 Task: Create a task  Create a new online booking system for a salon or spa , assign it to team member softage.4@softage.net in the project AgileLogic and update the status of the task to  On Track  , set the priority of the task to High
Action: Mouse moved to (107, 359)
Screenshot: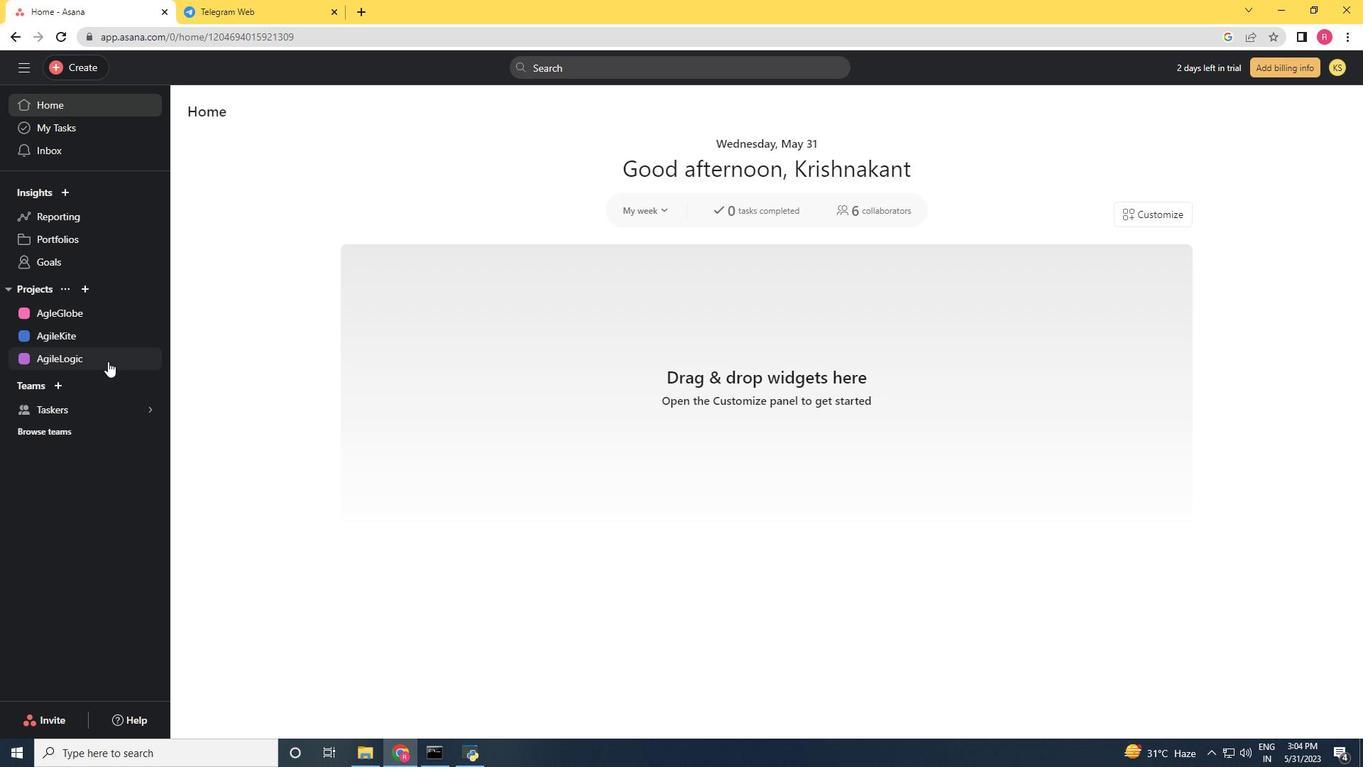 
Action: Mouse pressed left at (107, 359)
Screenshot: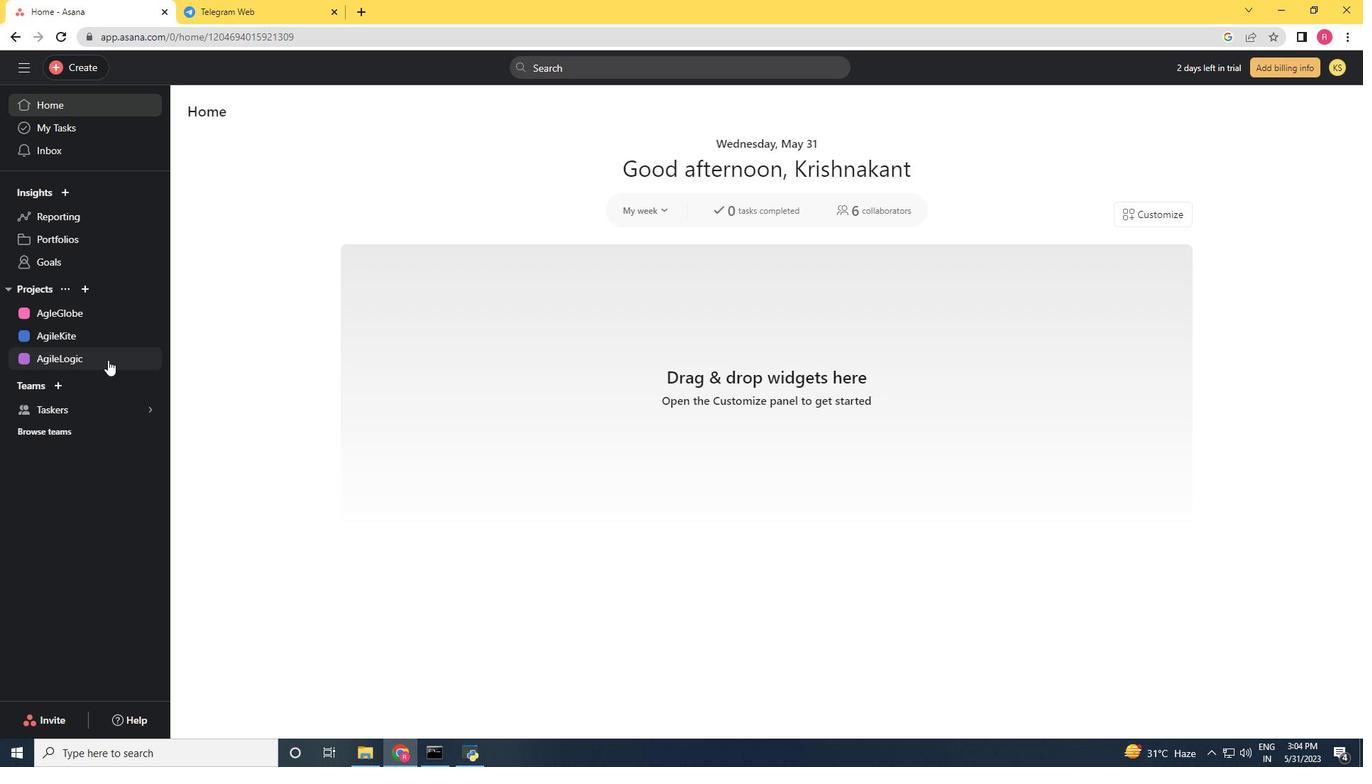 
Action: Mouse moved to (88, 67)
Screenshot: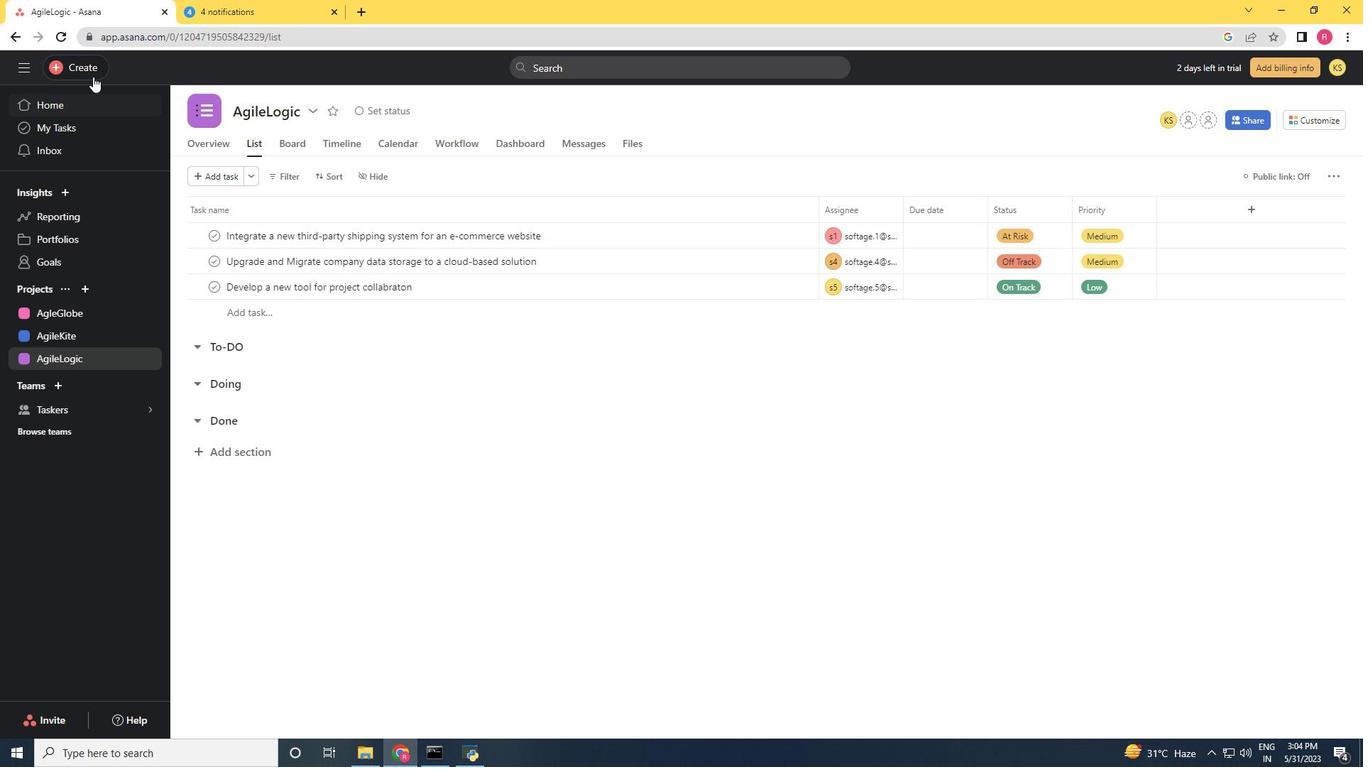 
Action: Mouse pressed left at (88, 67)
Screenshot: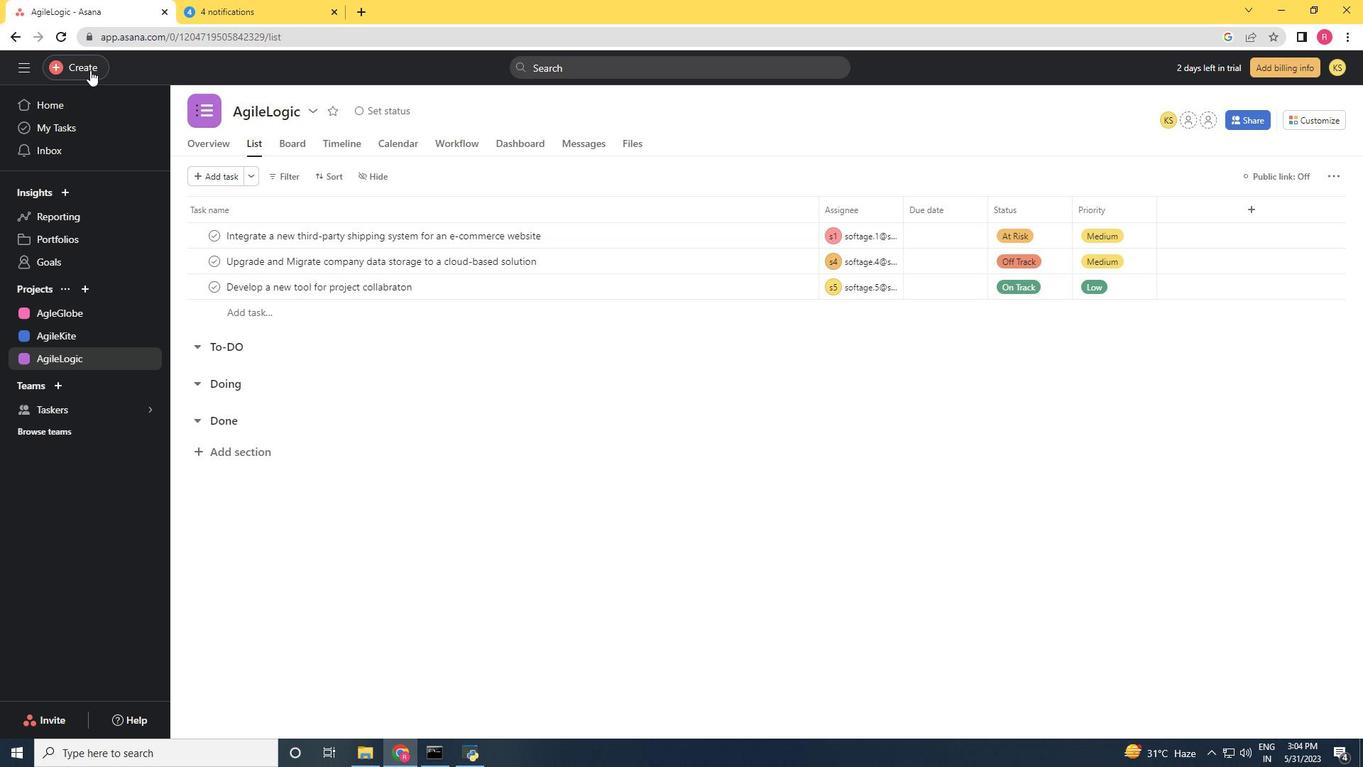 
Action: Mouse moved to (153, 80)
Screenshot: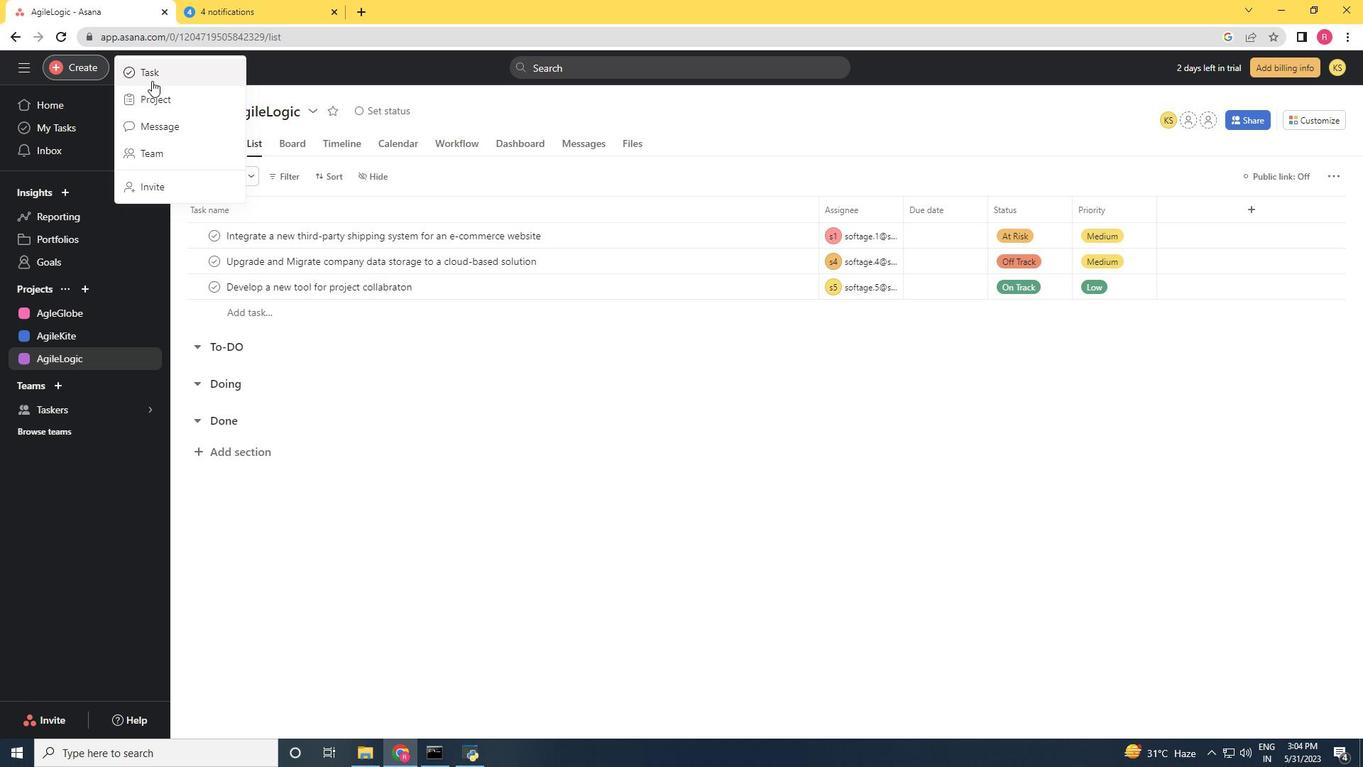 
Action: Mouse pressed left at (153, 80)
Screenshot: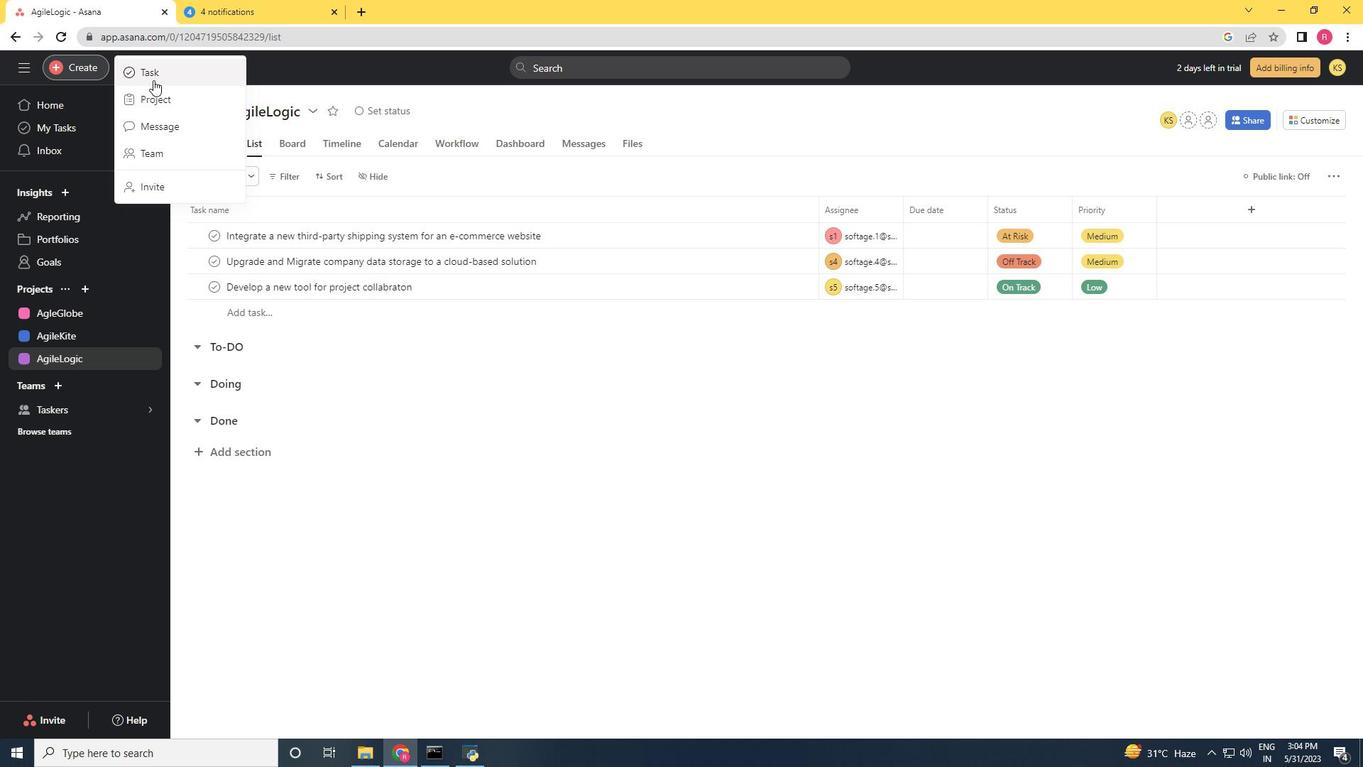 
Action: Key pressed <Key.shift><Key.shift><Key.shift><Key.shift><Key.shift><Key.shift><Key.shift><Key.shift><Key.shift><Key.shift><Key.shift><Key.shift><Key.shift><Key.shift><Key.shift><Key.shift><Key.shift><Key.shift>Create<Key.space>a<Key.space>new<Key.space>online<Key.space>booking<Key.space>system<Key.space>for<Key.space>a<Key.space>salon<Key.space>or<Key.space>spa
Screenshot: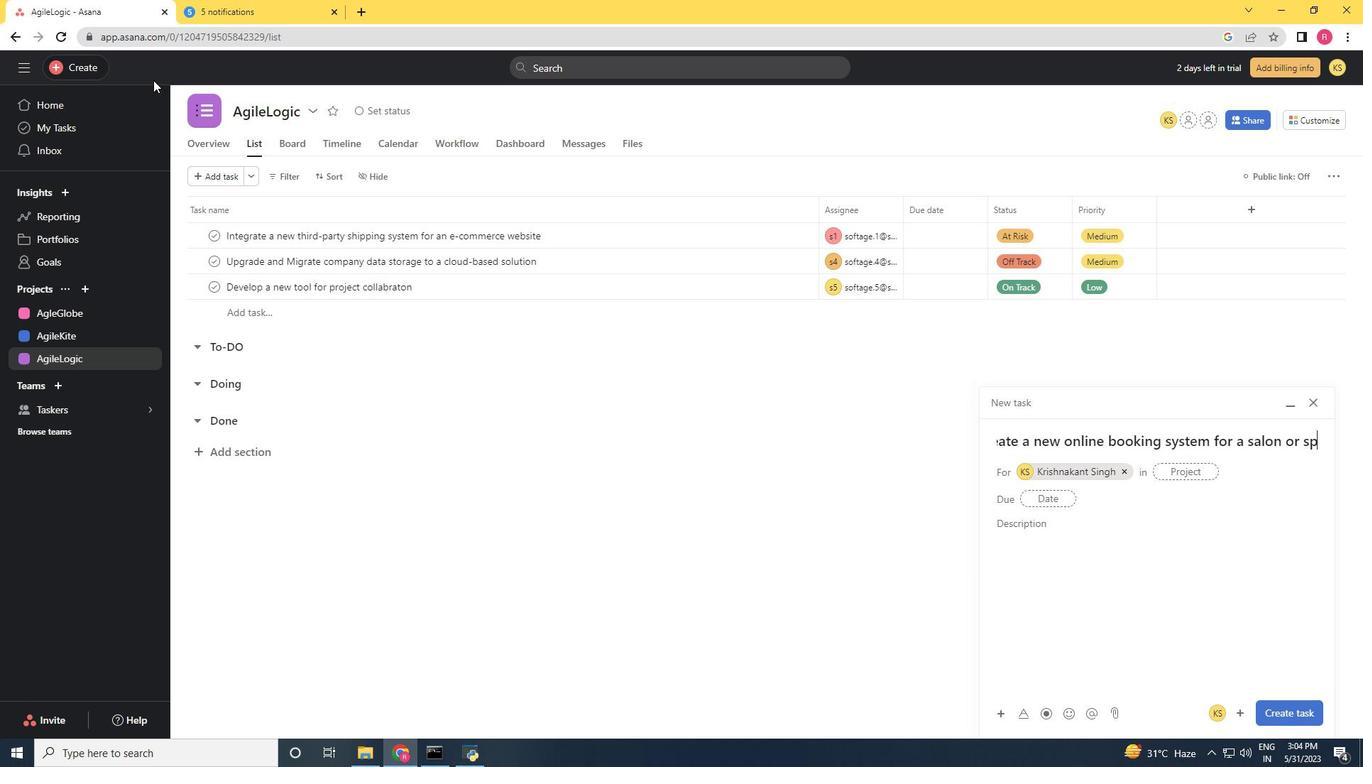 
Action: Mouse moved to (1130, 468)
Screenshot: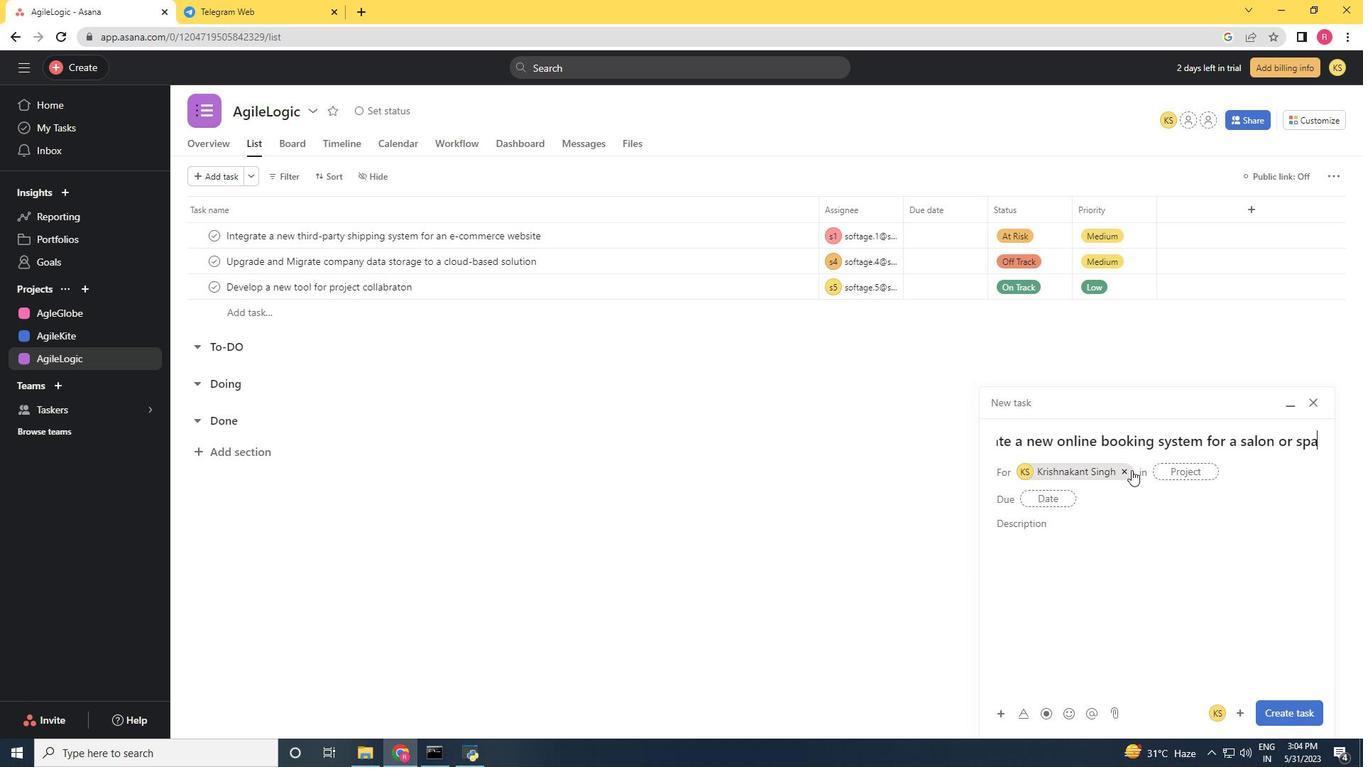 
Action: Mouse pressed left at (1130, 468)
Screenshot: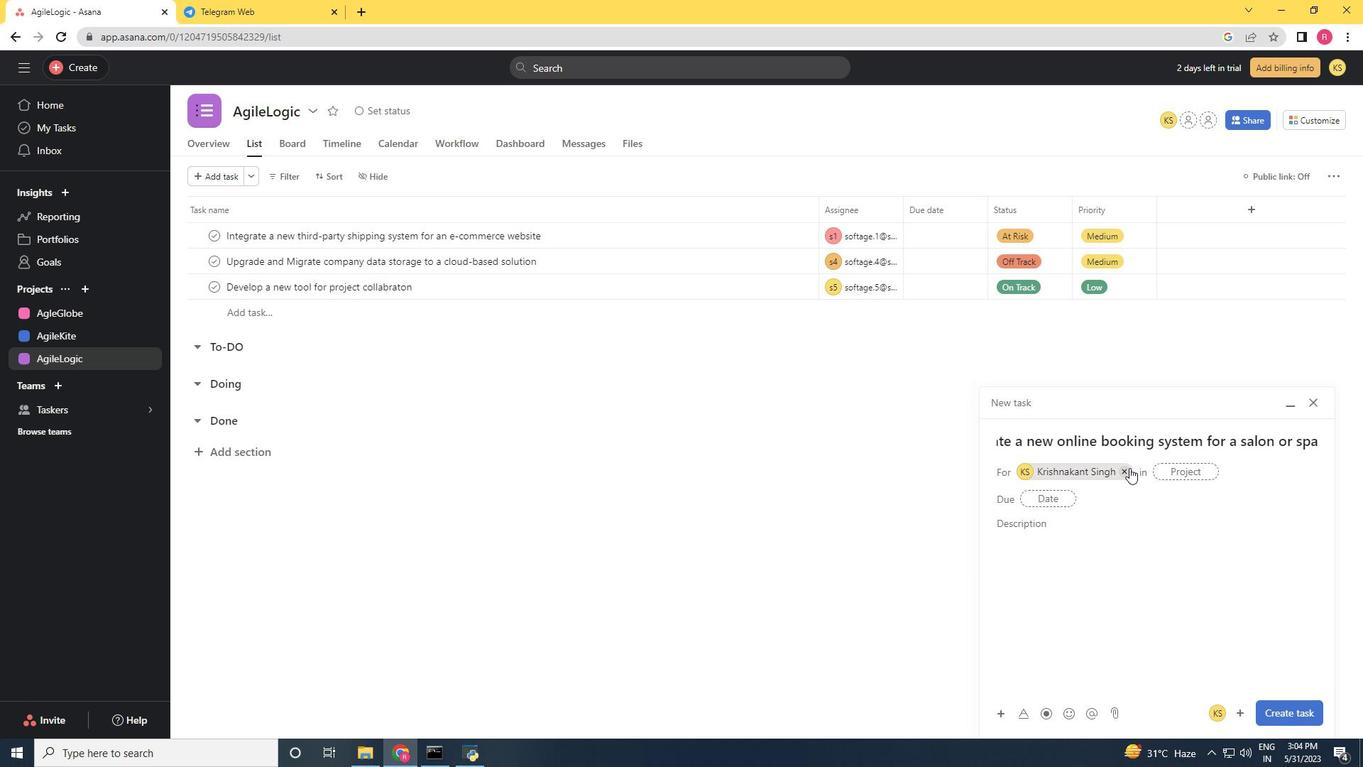 
Action: Mouse moved to (1054, 466)
Screenshot: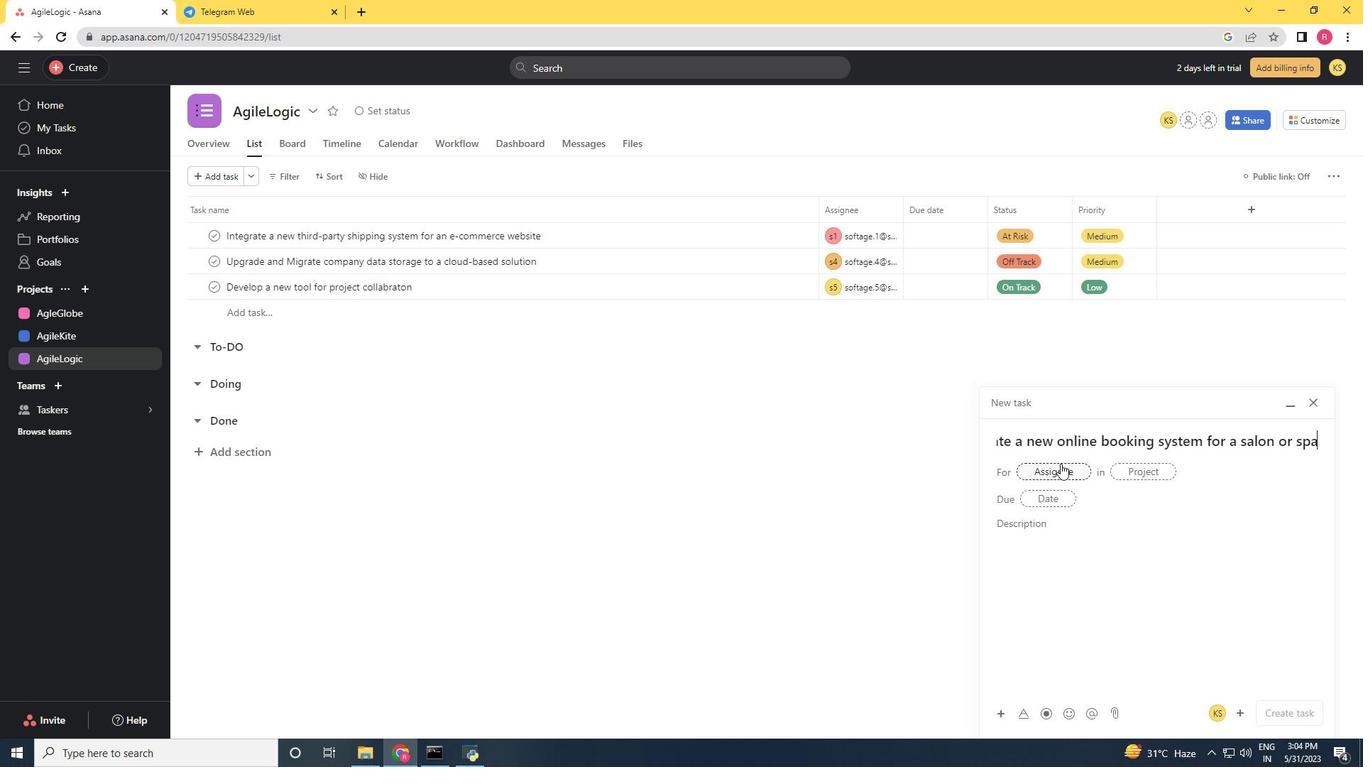 
Action: Mouse pressed left at (1054, 466)
Screenshot: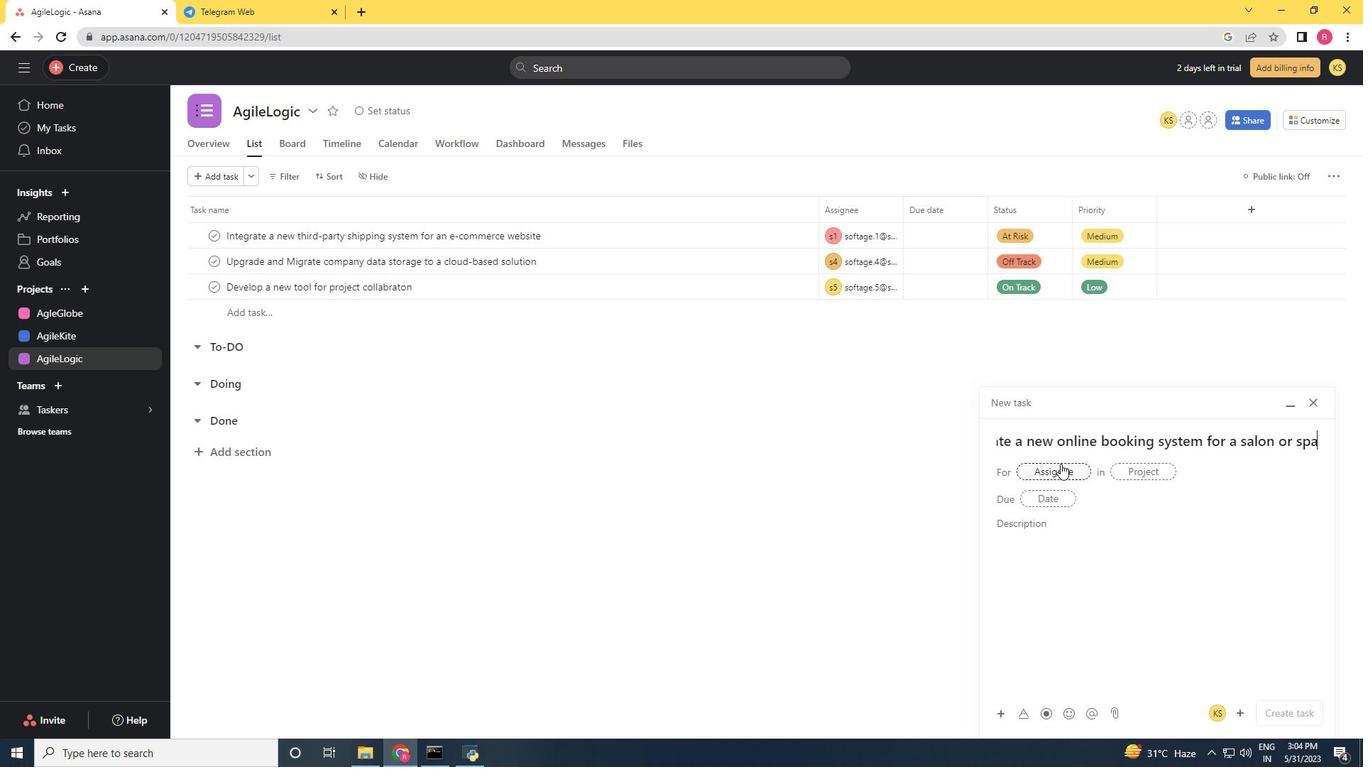 
Action: Key pressed softage.4<Key.shift>@softage.net
Screenshot: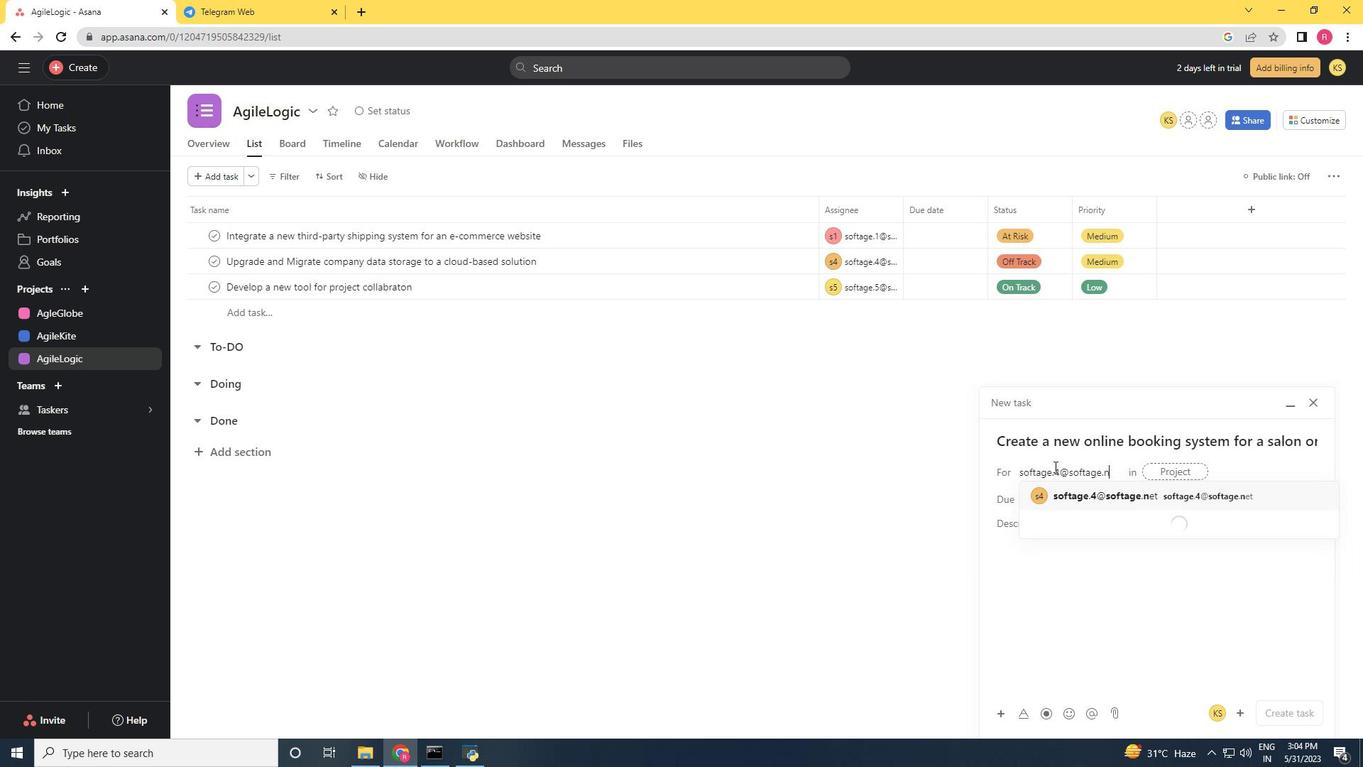 
Action: Mouse moved to (1068, 498)
Screenshot: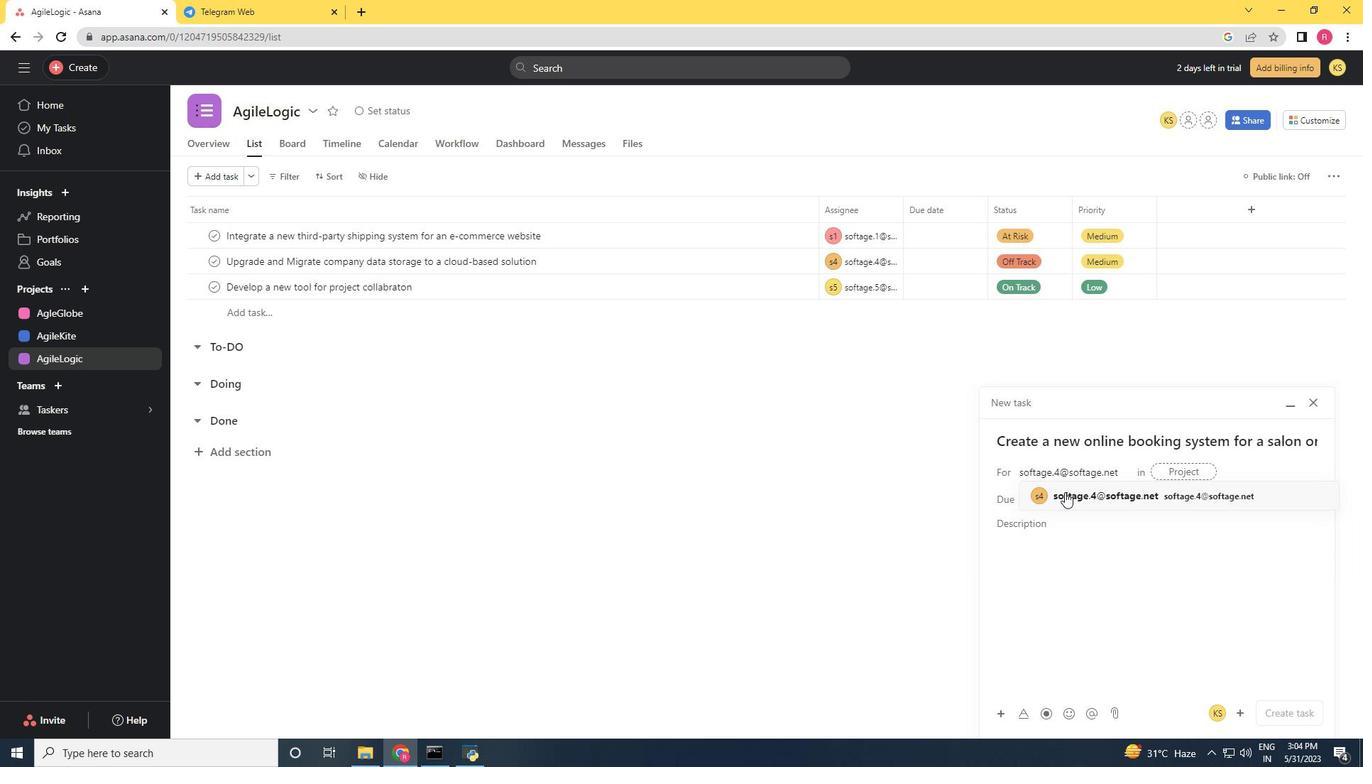 
Action: Mouse pressed left at (1068, 498)
Screenshot: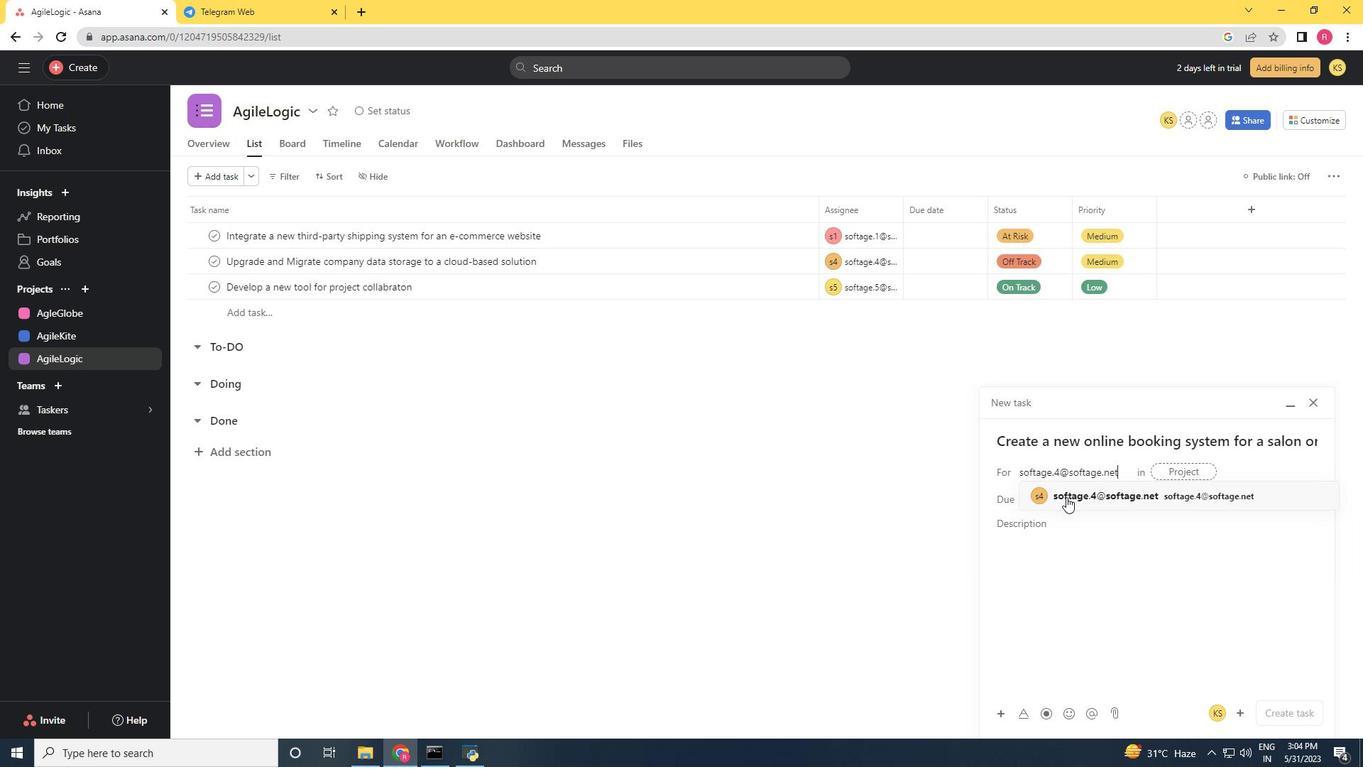 
Action: Mouse moved to (928, 498)
Screenshot: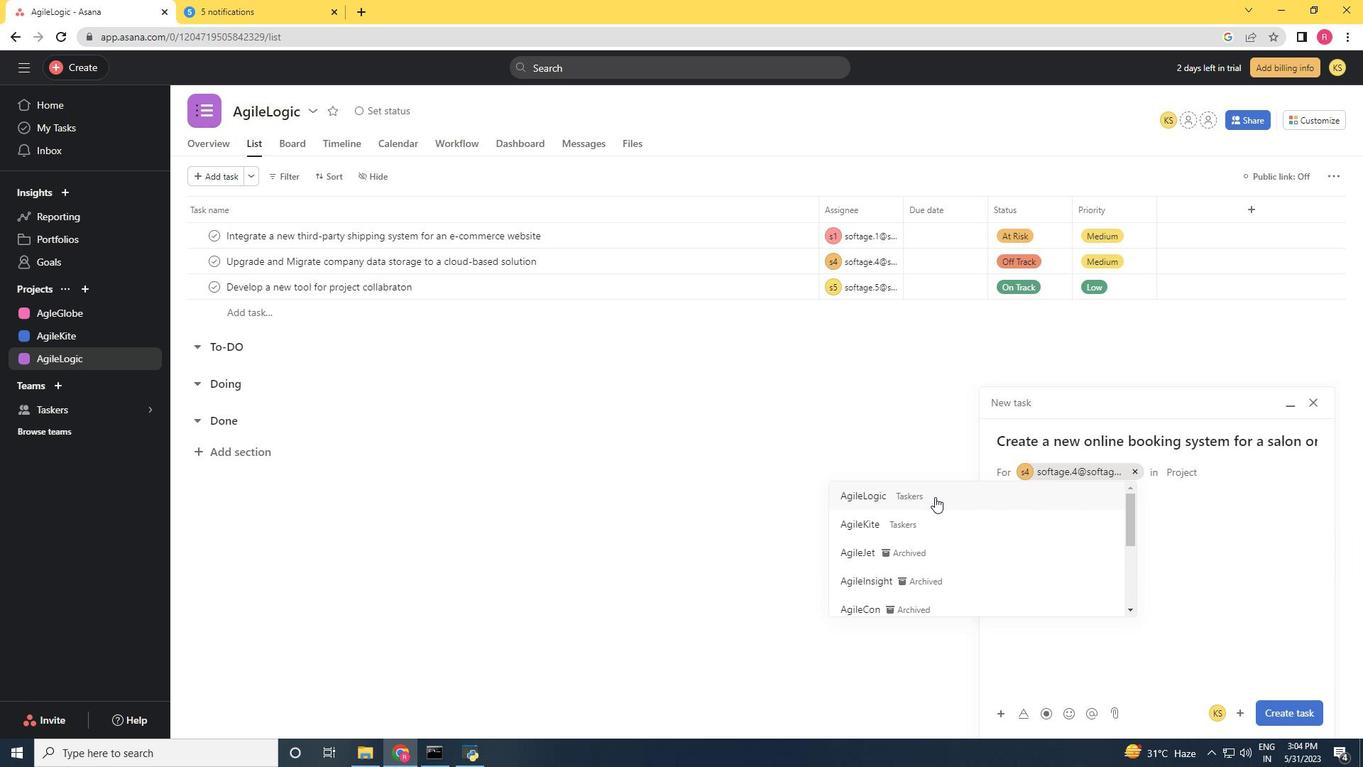 
Action: Mouse pressed left at (928, 498)
Screenshot: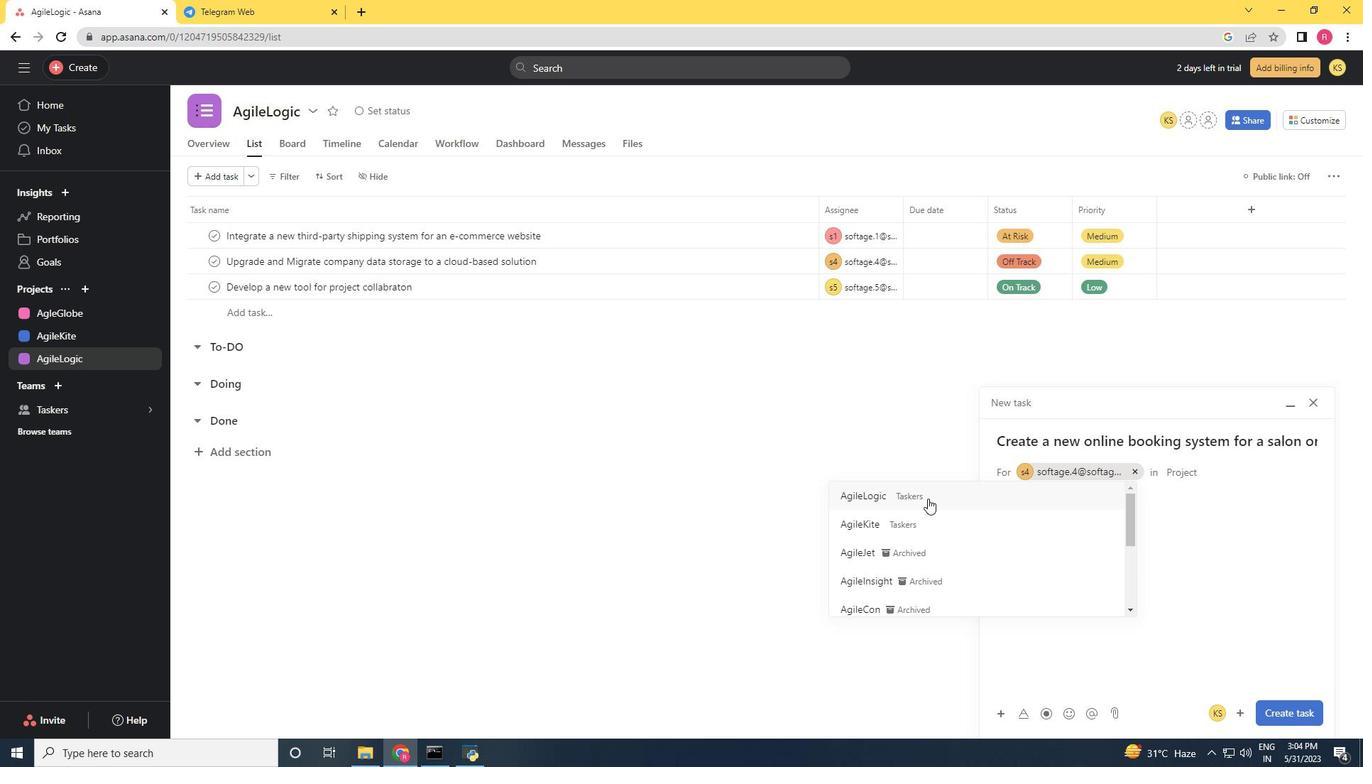 
Action: Mouse moved to (1063, 532)
Screenshot: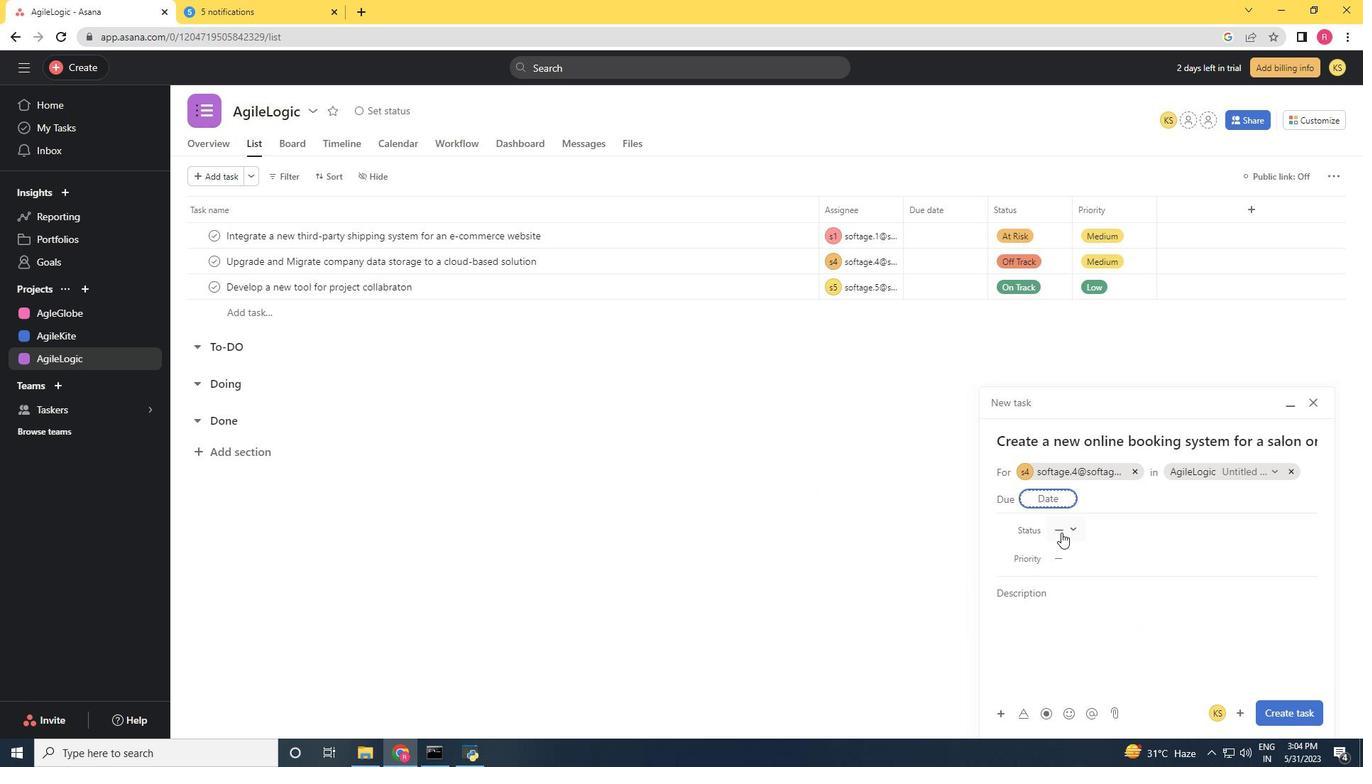 
Action: Mouse pressed left at (1063, 532)
Screenshot: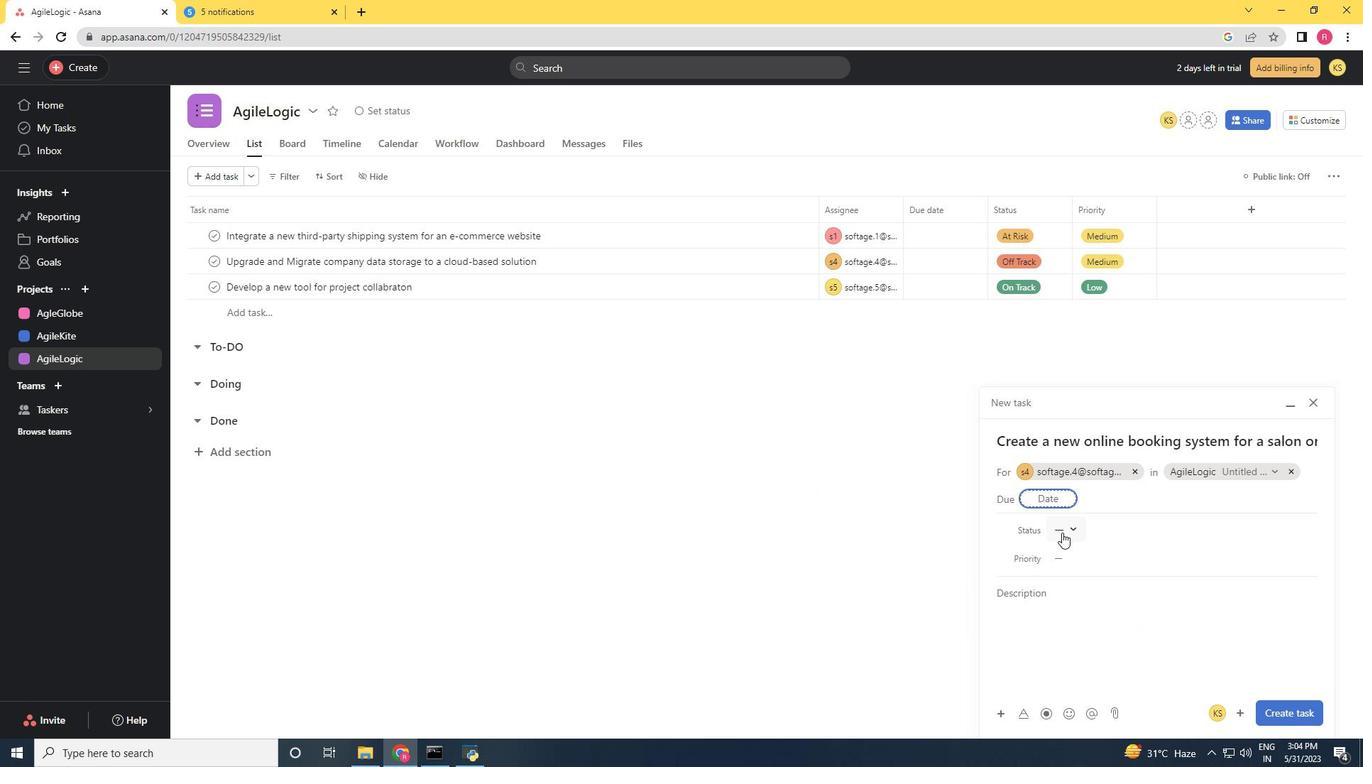
Action: Mouse moved to (1100, 564)
Screenshot: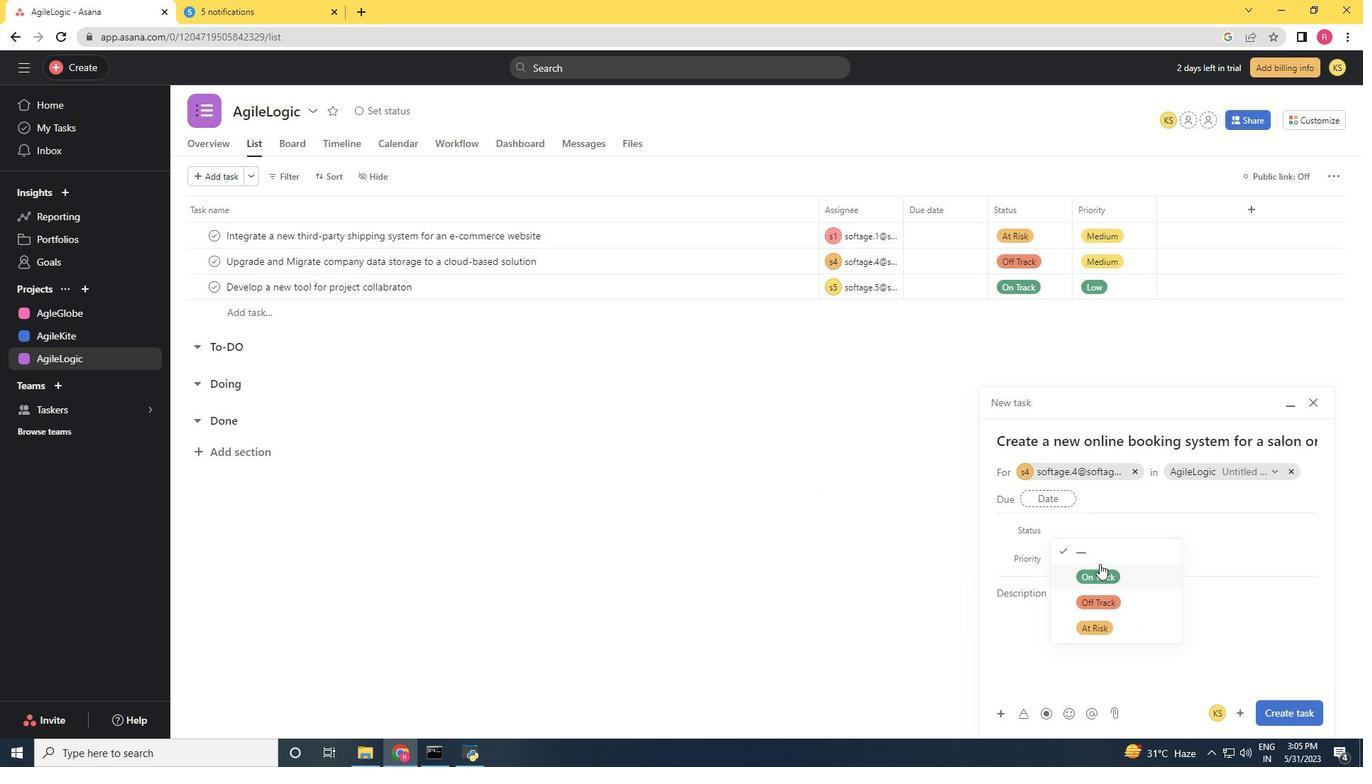 
Action: Mouse pressed left at (1100, 564)
Screenshot: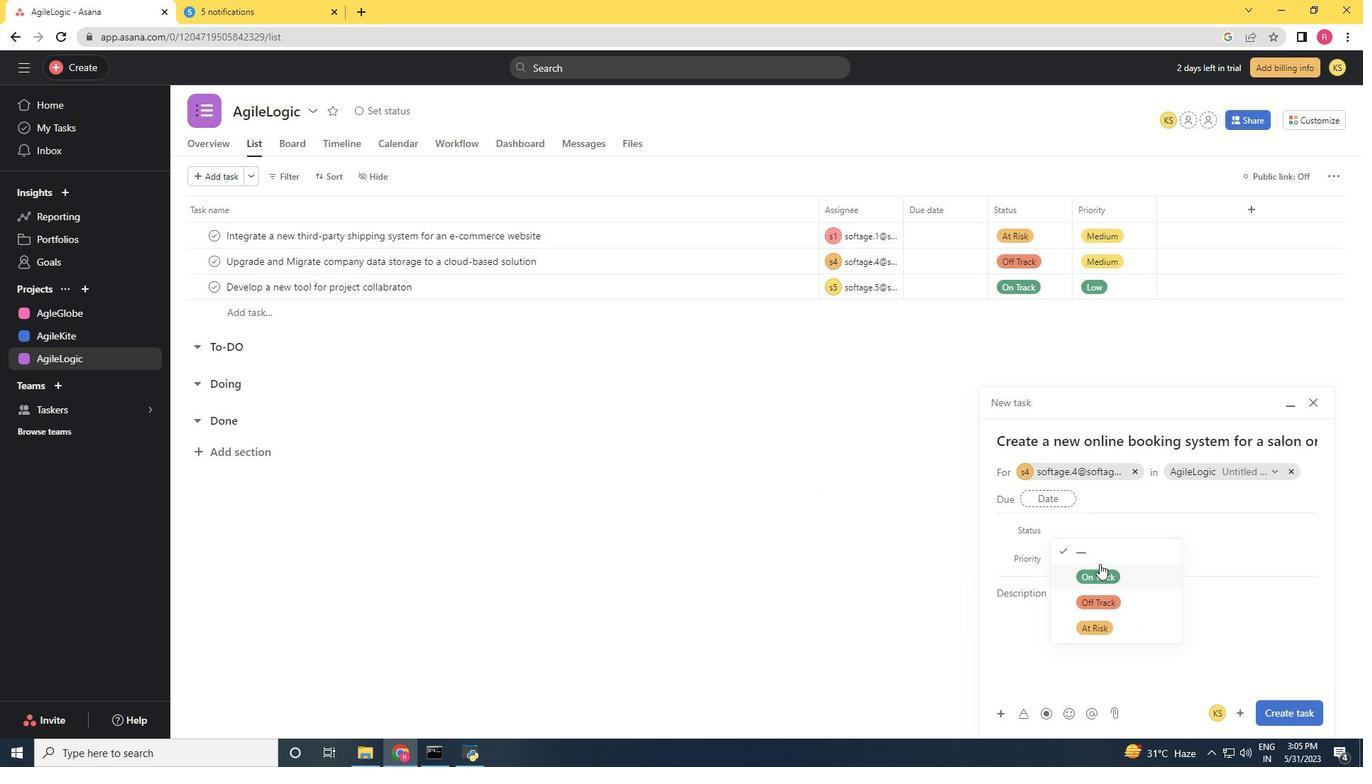 
Action: Mouse moved to (1076, 563)
Screenshot: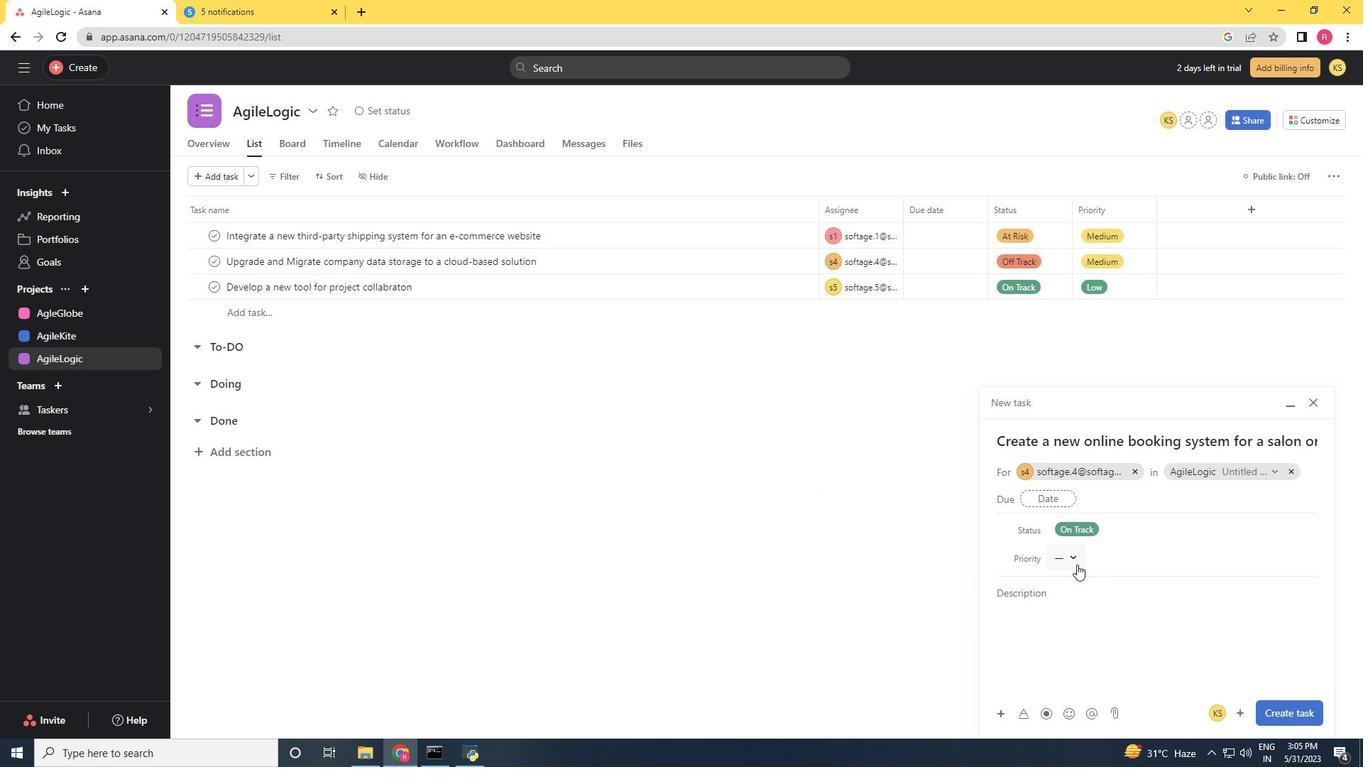 
Action: Mouse pressed left at (1076, 563)
Screenshot: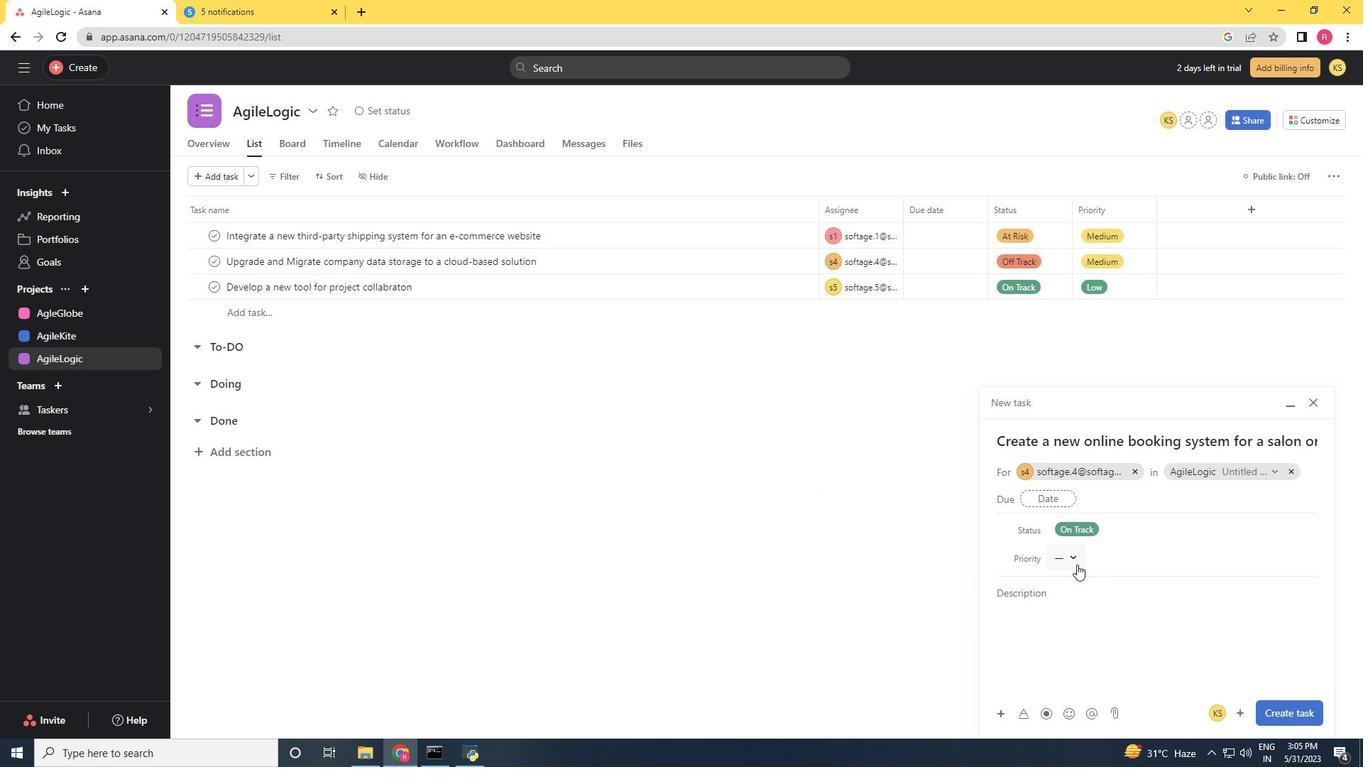 
Action: Mouse moved to (1082, 613)
Screenshot: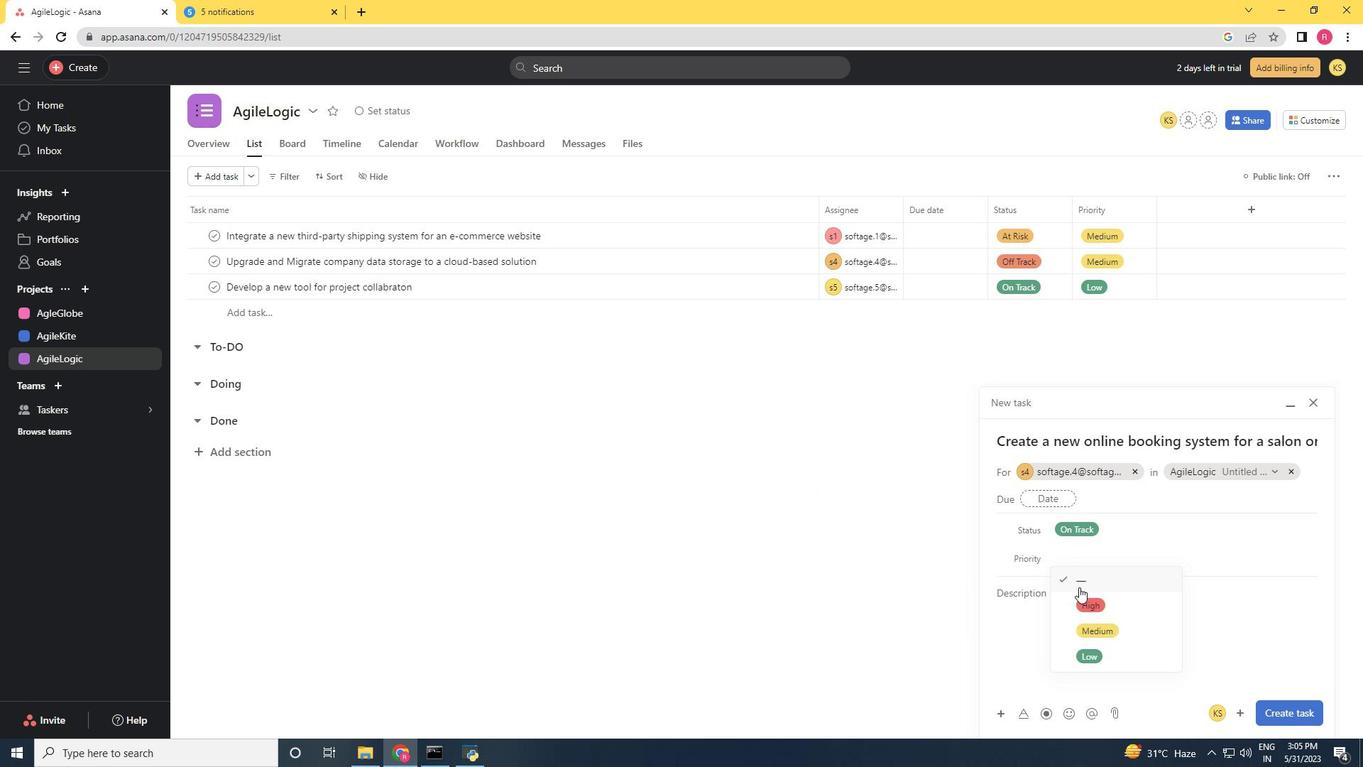 
Action: Mouse pressed left at (1082, 613)
Screenshot: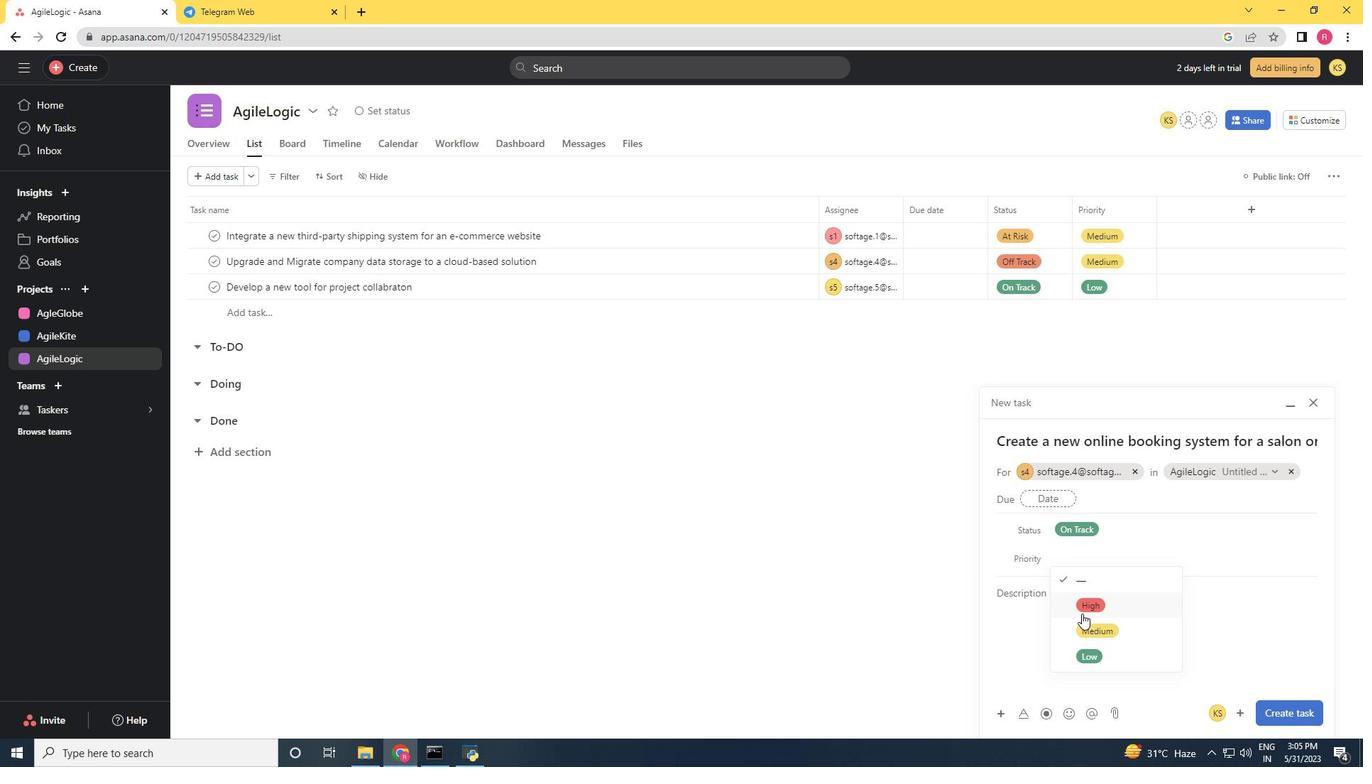 
Action: Mouse moved to (1291, 704)
Screenshot: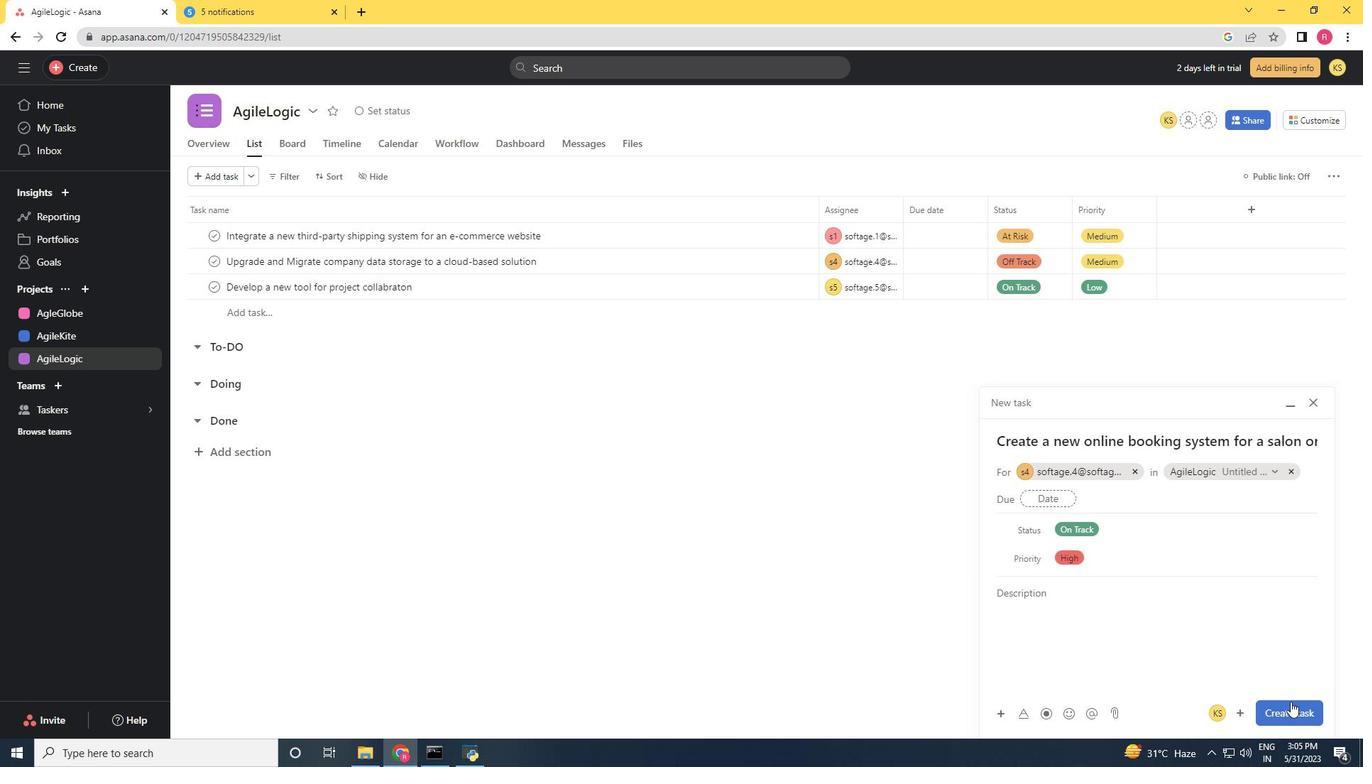
Action: Mouse pressed left at (1291, 704)
Screenshot: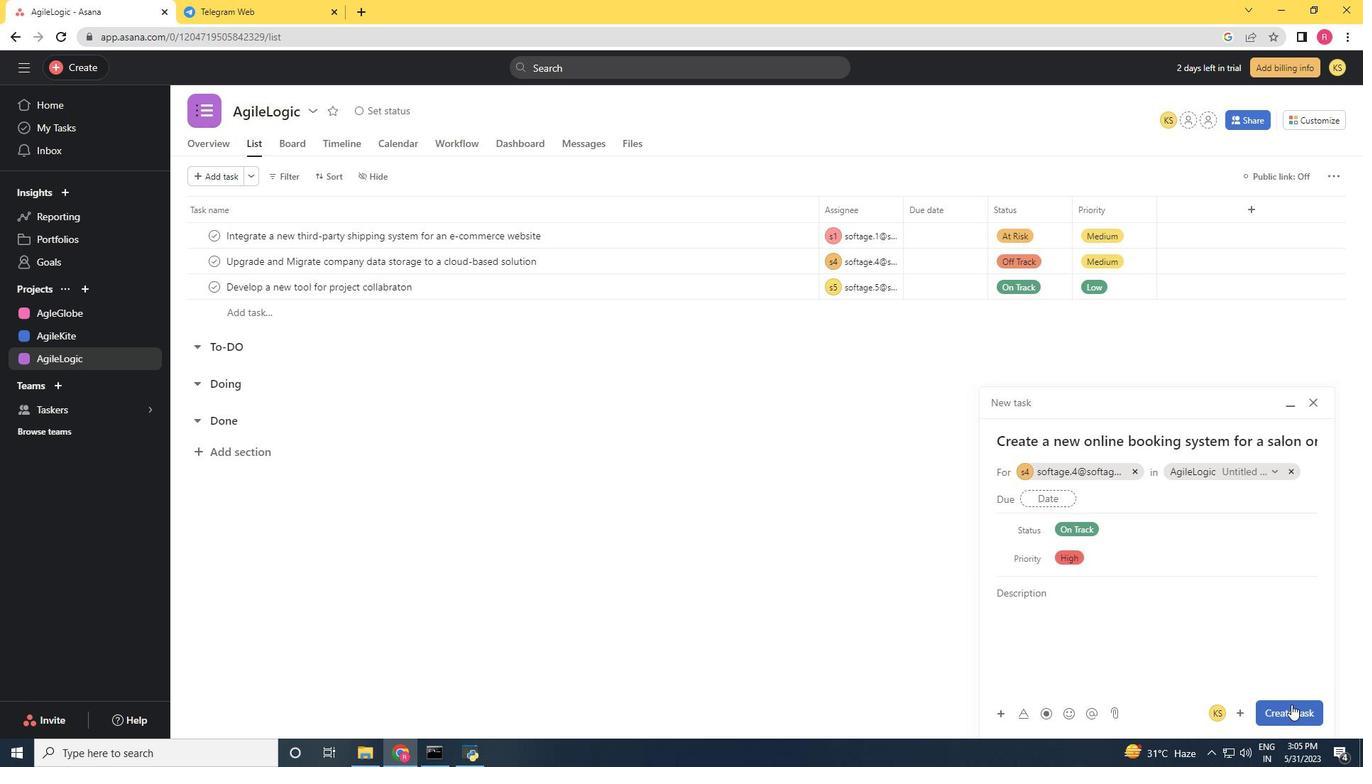 
